 Task: Choose the typings option in the analysis stub path.
Action: Mouse moved to (26, 628)
Screenshot: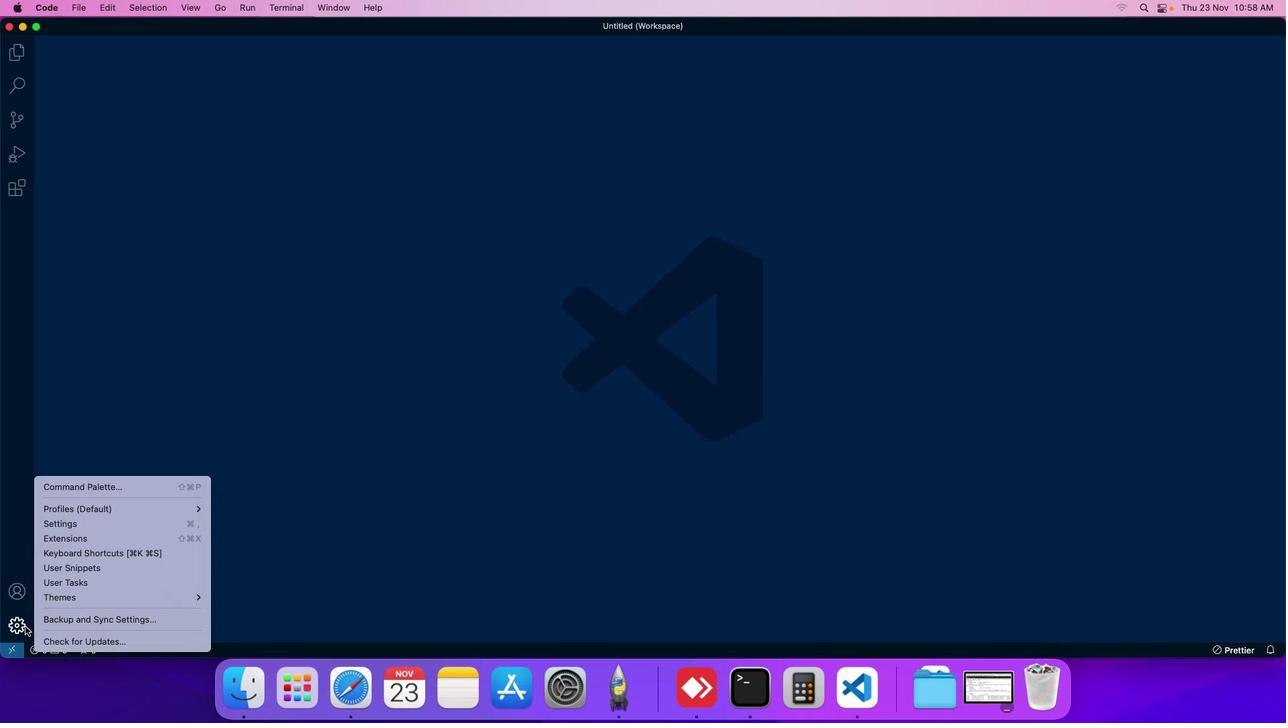 
Action: Mouse pressed left at (26, 628)
Screenshot: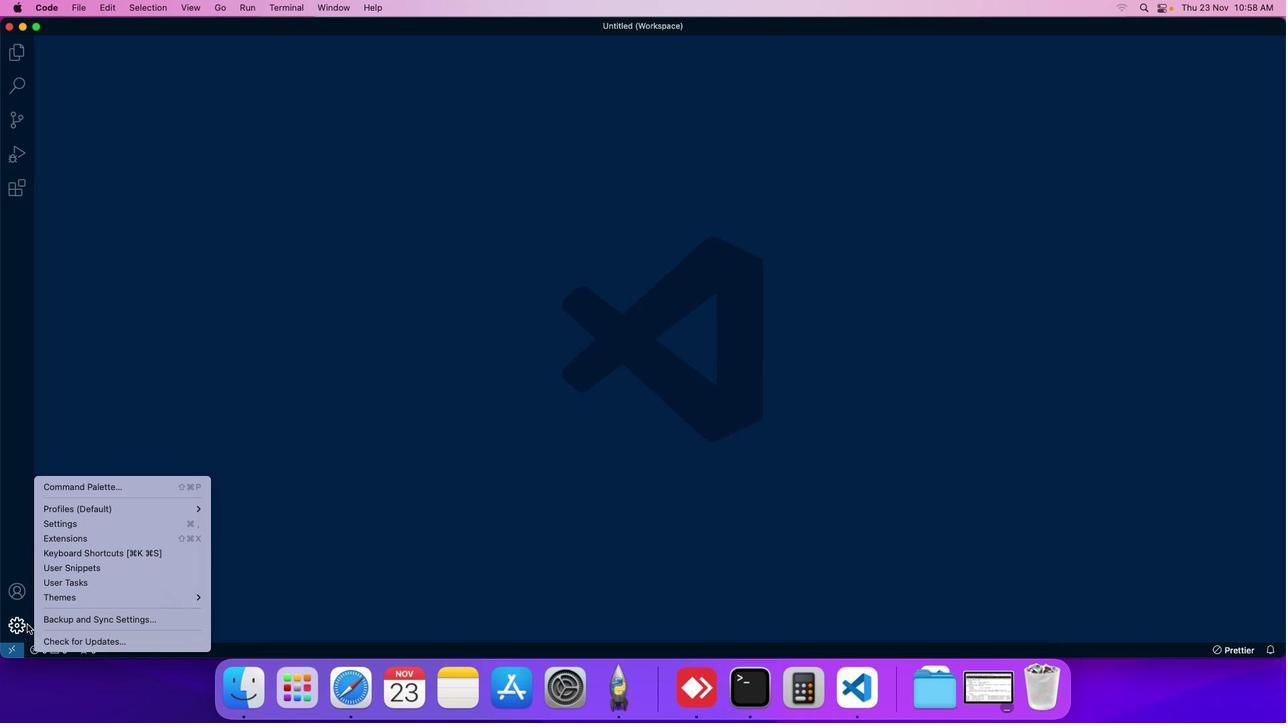 
Action: Mouse moved to (80, 525)
Screenshot: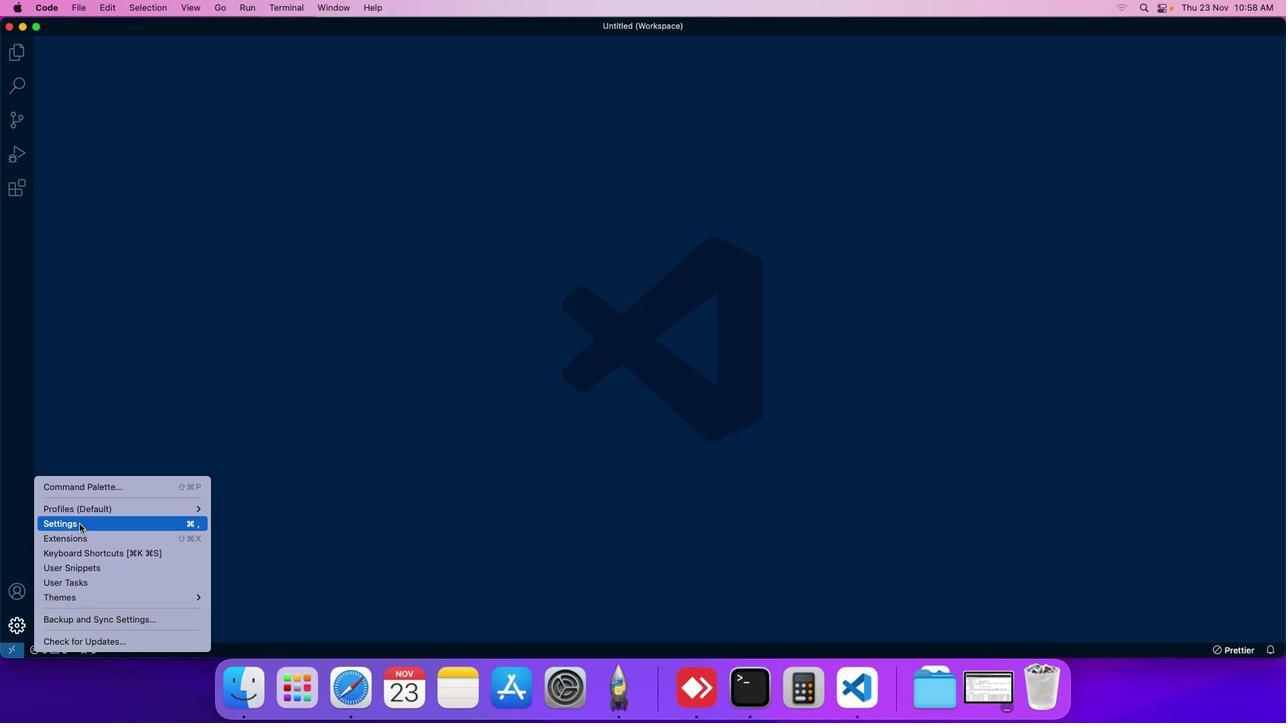 
Action: Mouse pressed left at (80, 525)
Screenshot: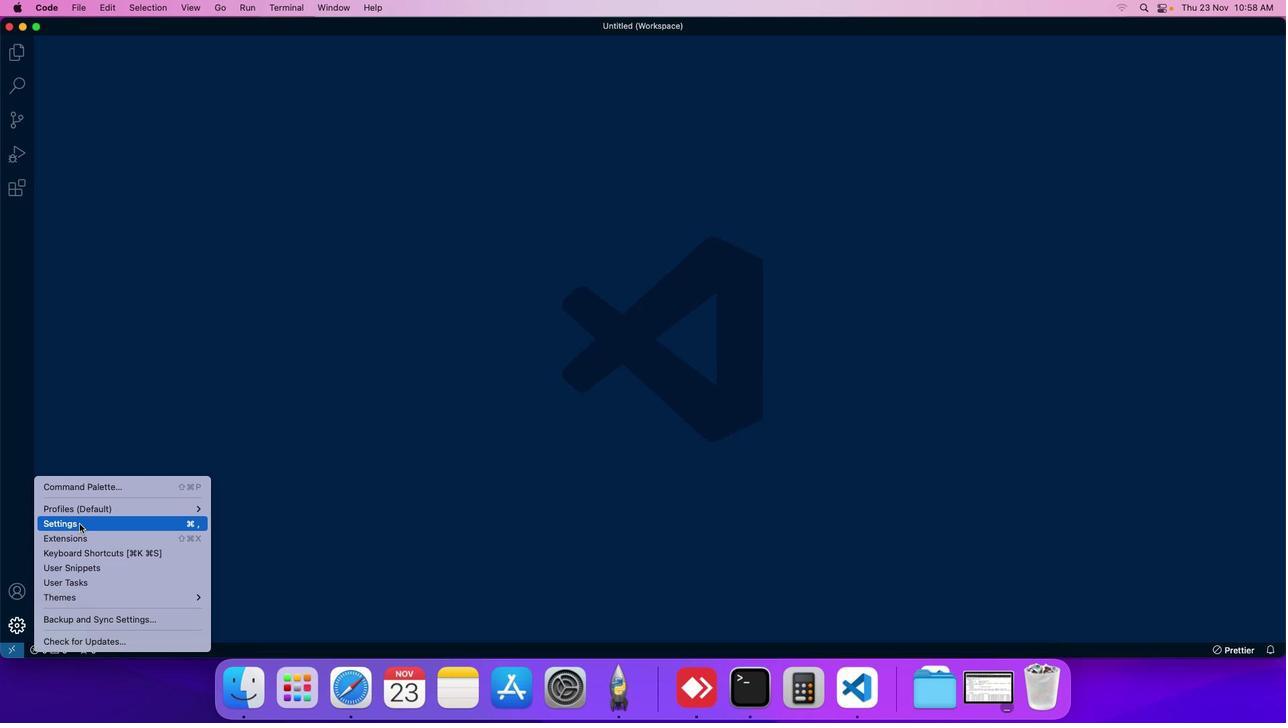 
Action: Mouse moved to (322, 103)
Screenshot: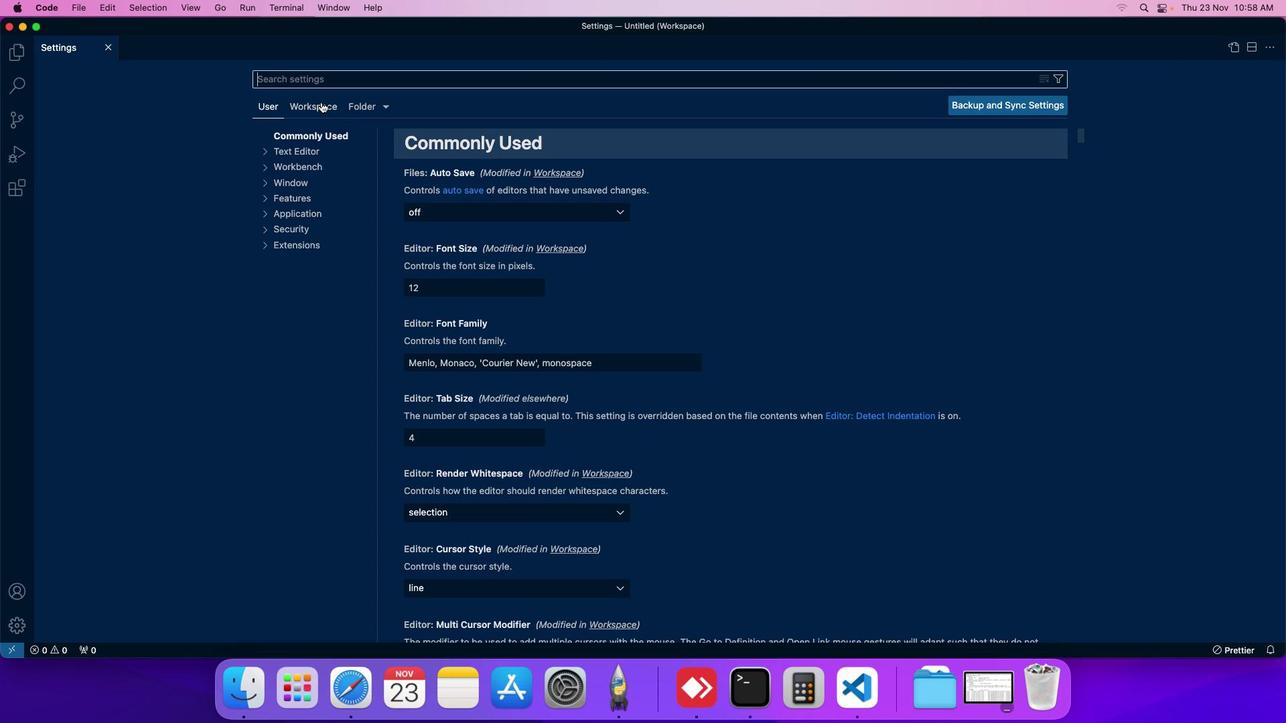 
Action: Mouse pressed left at (322, 103)
Screenshot: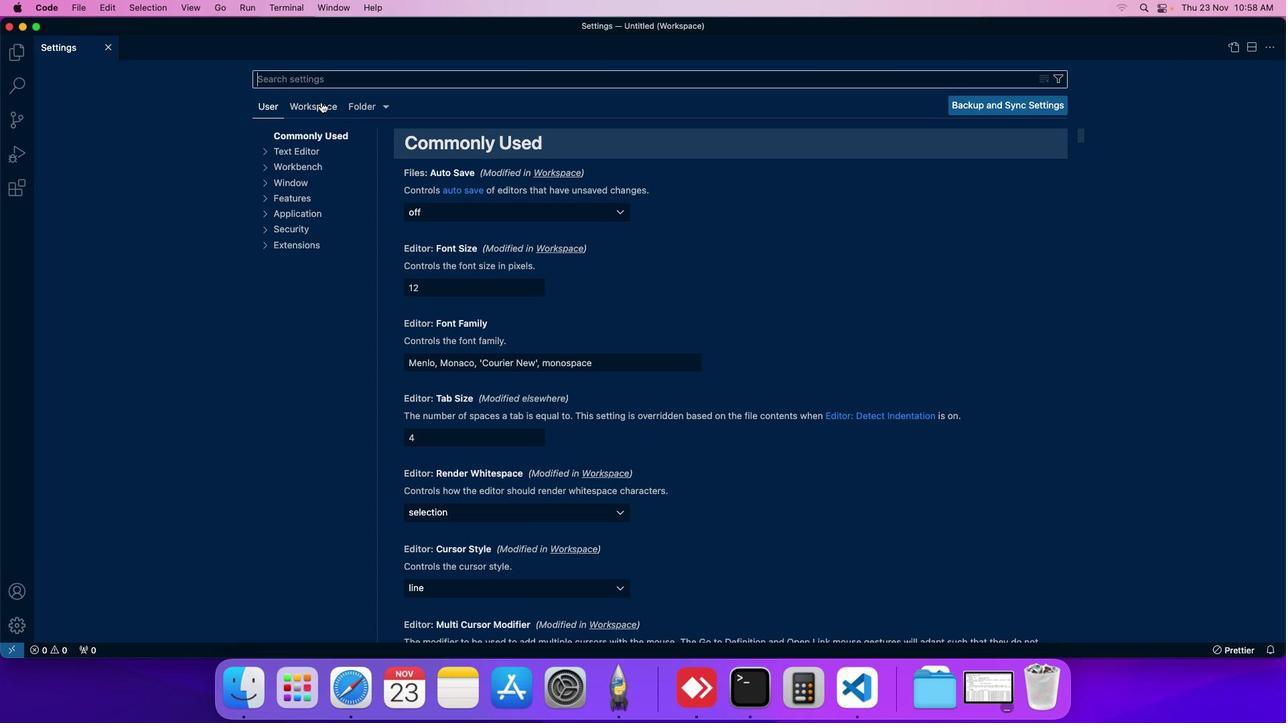 
Action: Mouse moved to (299, 229)
Screenshot: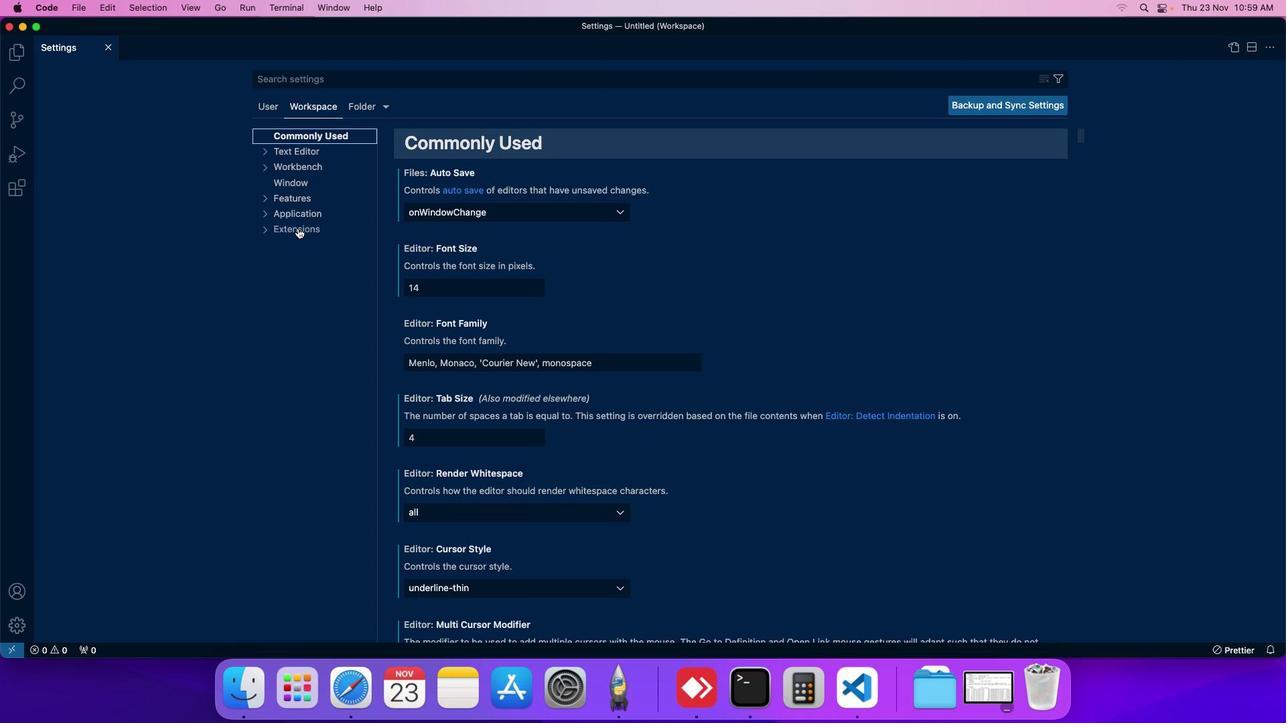 
Action: Mouse pressed left at (299, 229)
Screenshot: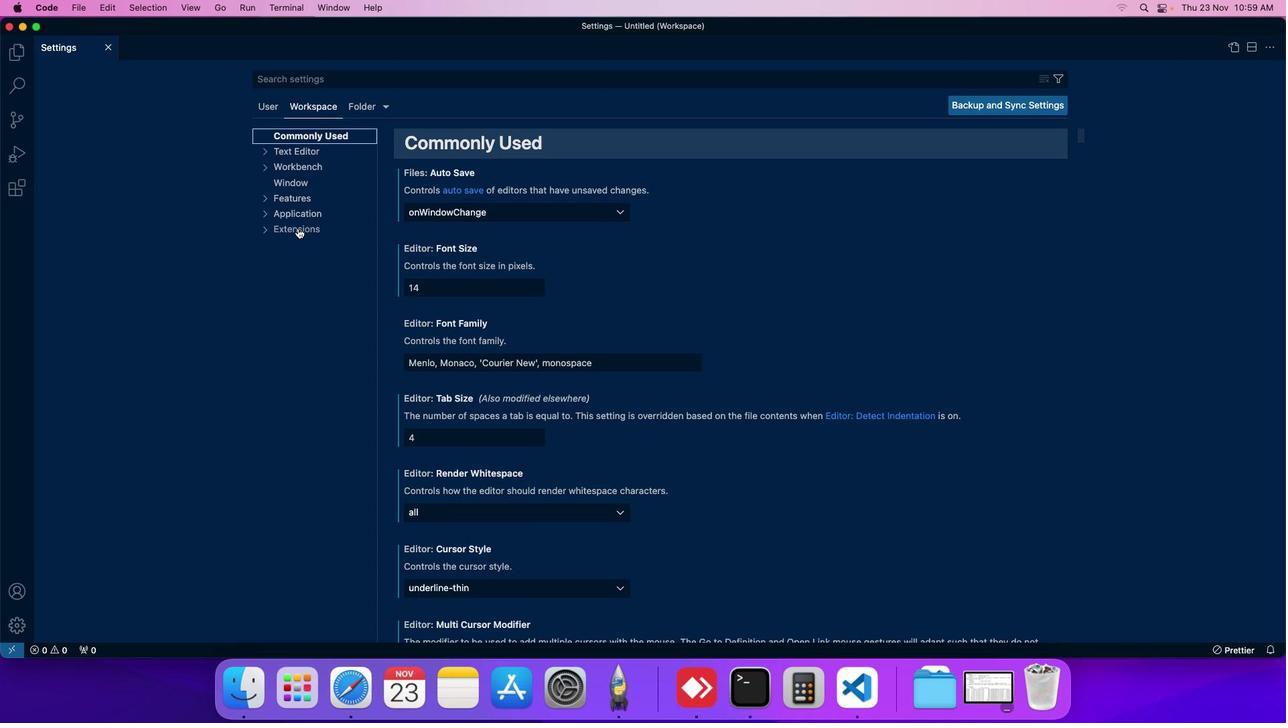
Action: Mouse moved to (330, 512)
Screenshot: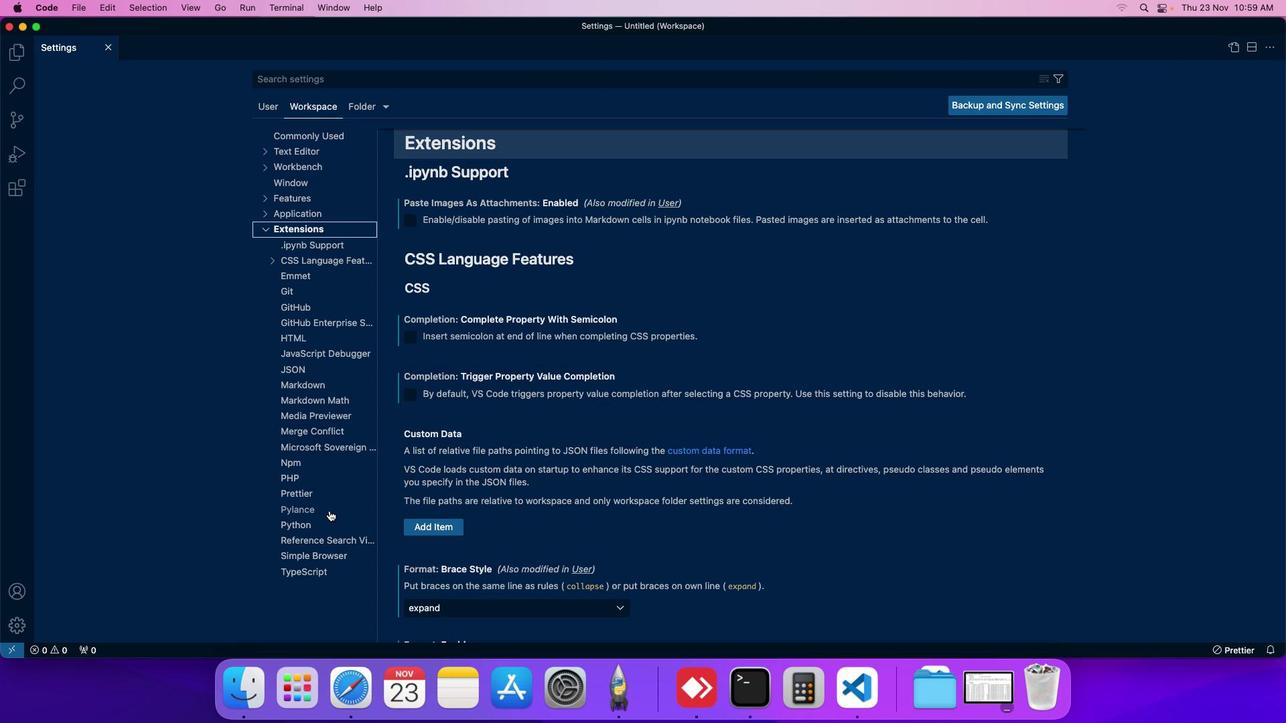 
Action: Mouse pressed left at (330, 512)
Screenshot: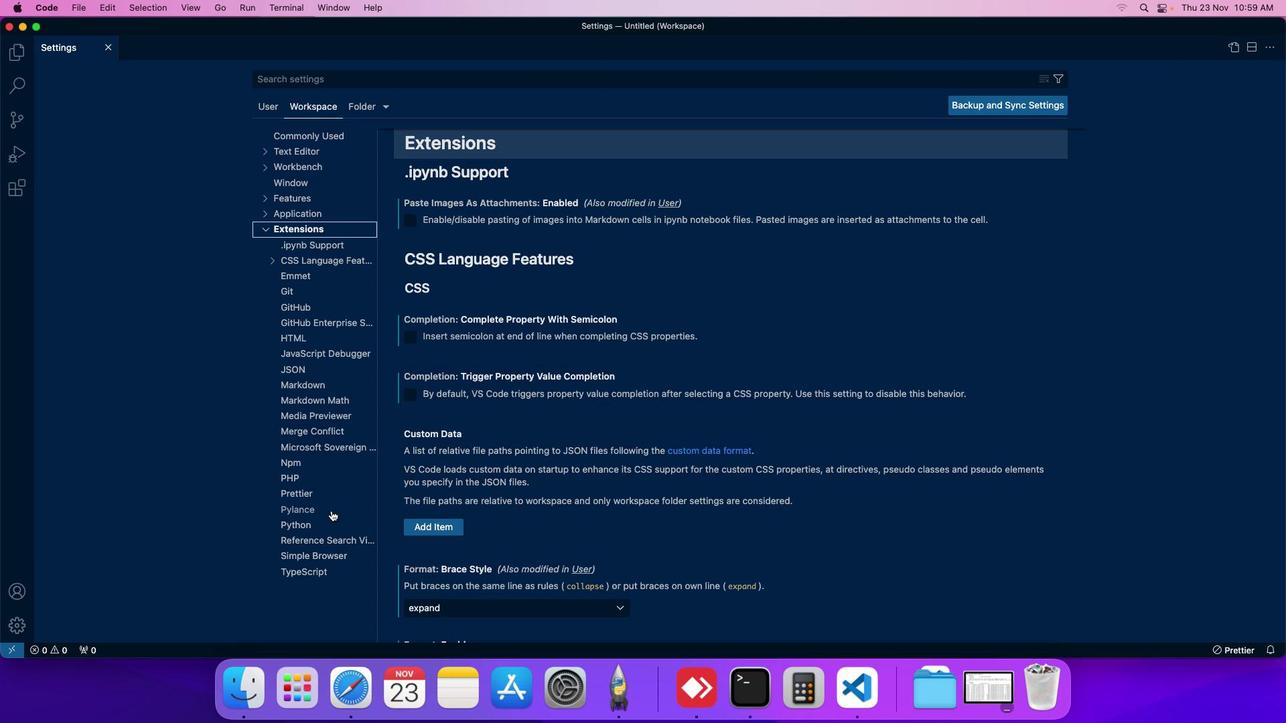 
Action: Mouse moved to (497, 509)
Screenshot: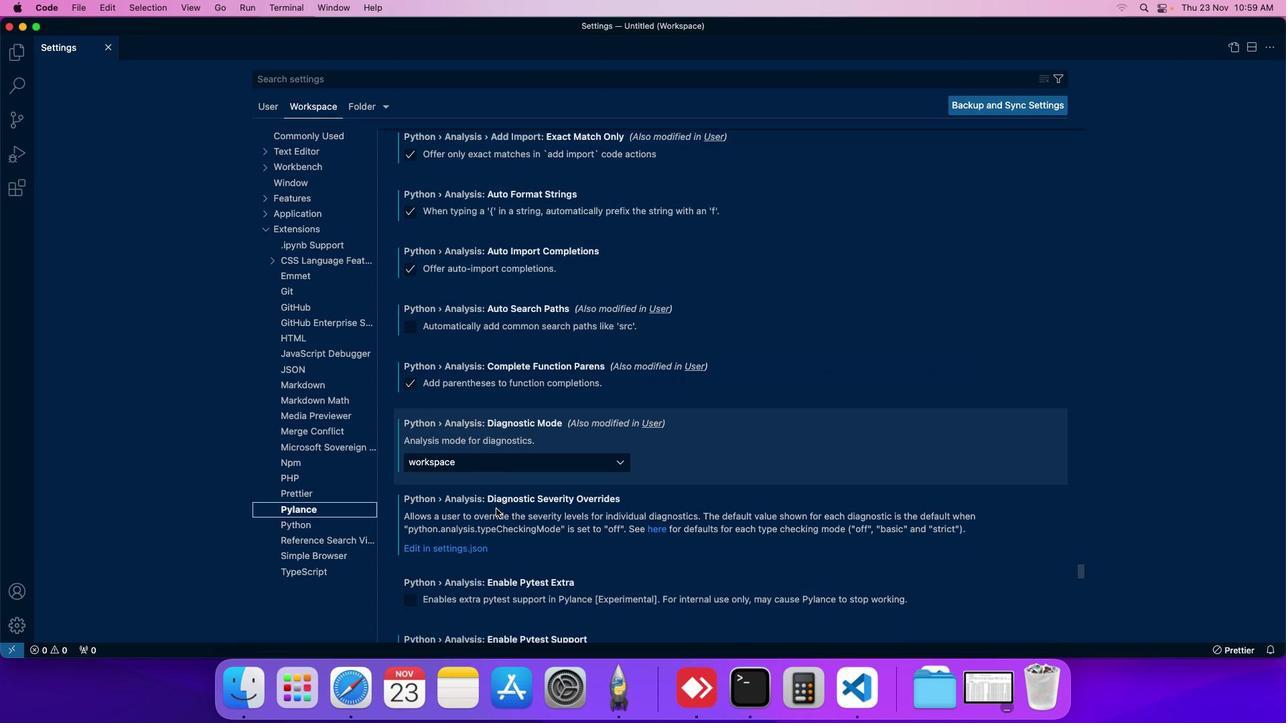 
Action: Mouse scrolled (497, 509) with delta (1, 0)
Screenshot: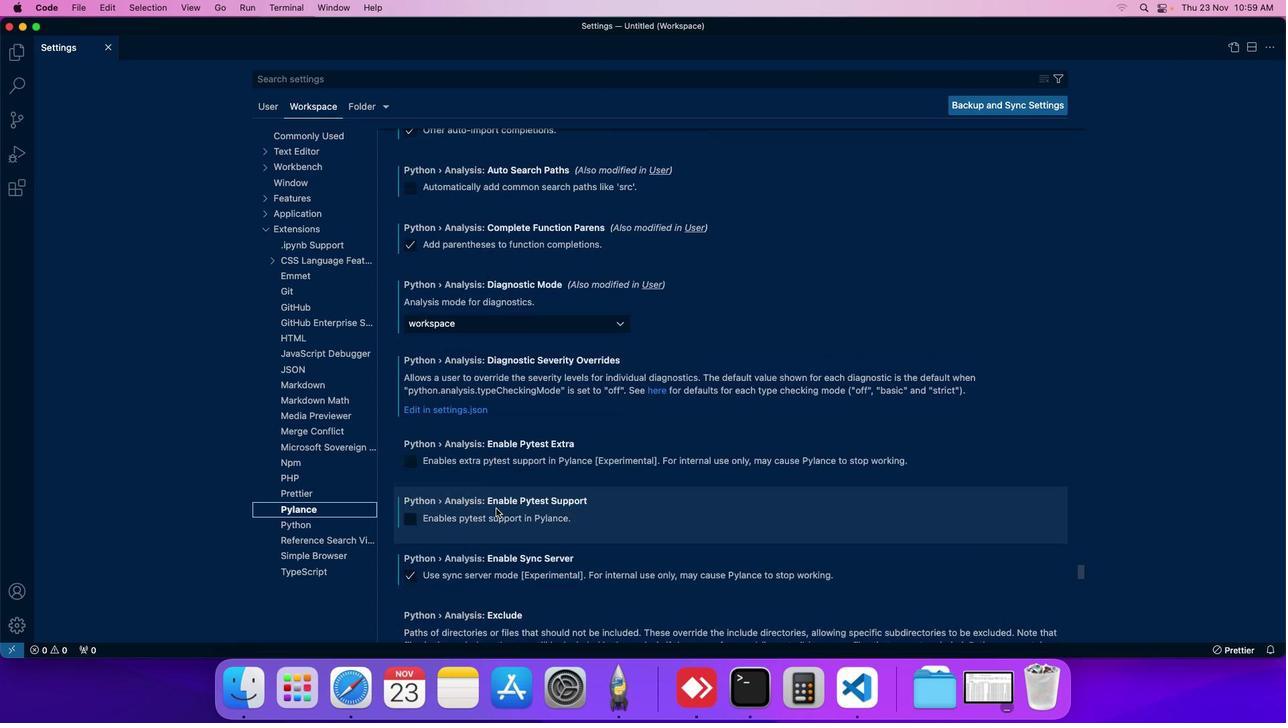 
Action: Mouse scrolled (497, 509) with delta (1, 0)
Screenshot: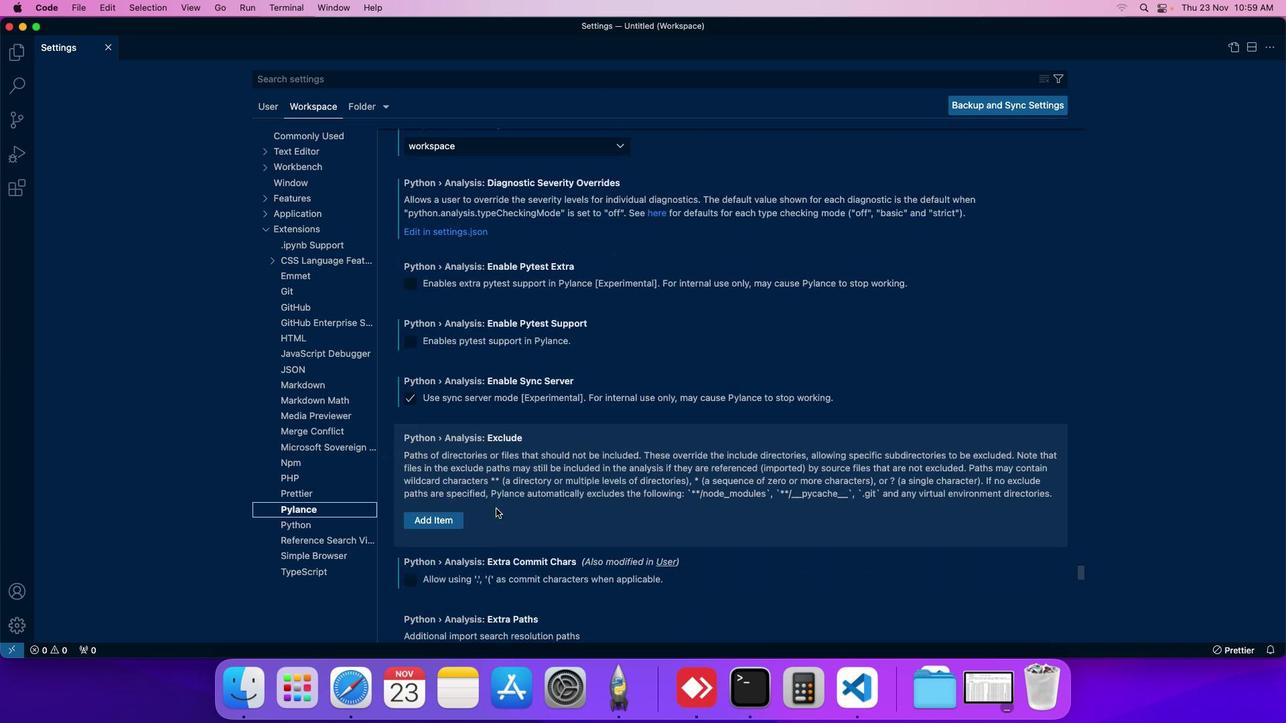 
Action: Mouse moved to (497, 509)
Screenshot: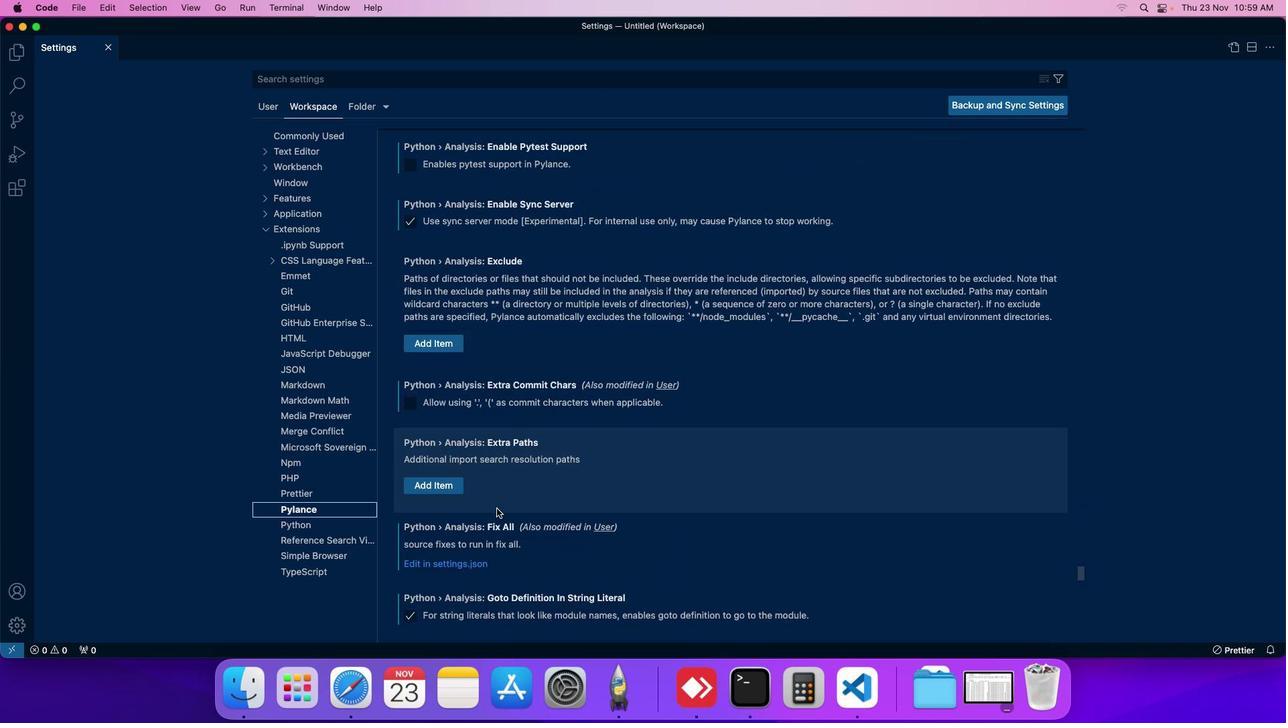 
Action: Mouse scrolled (497, 509) with delta (1, 0)
Screenshot: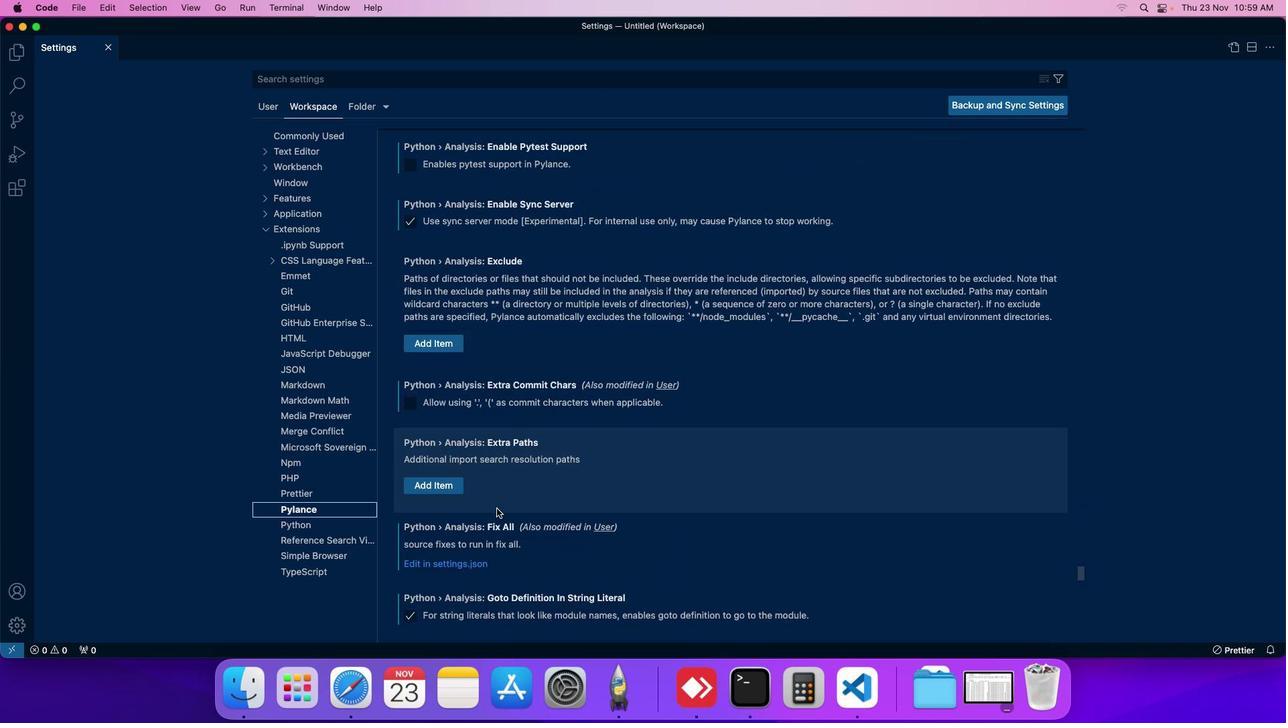 
Action: Mouse scrolled (497, 509) with delta (1, 0)
Screenshot: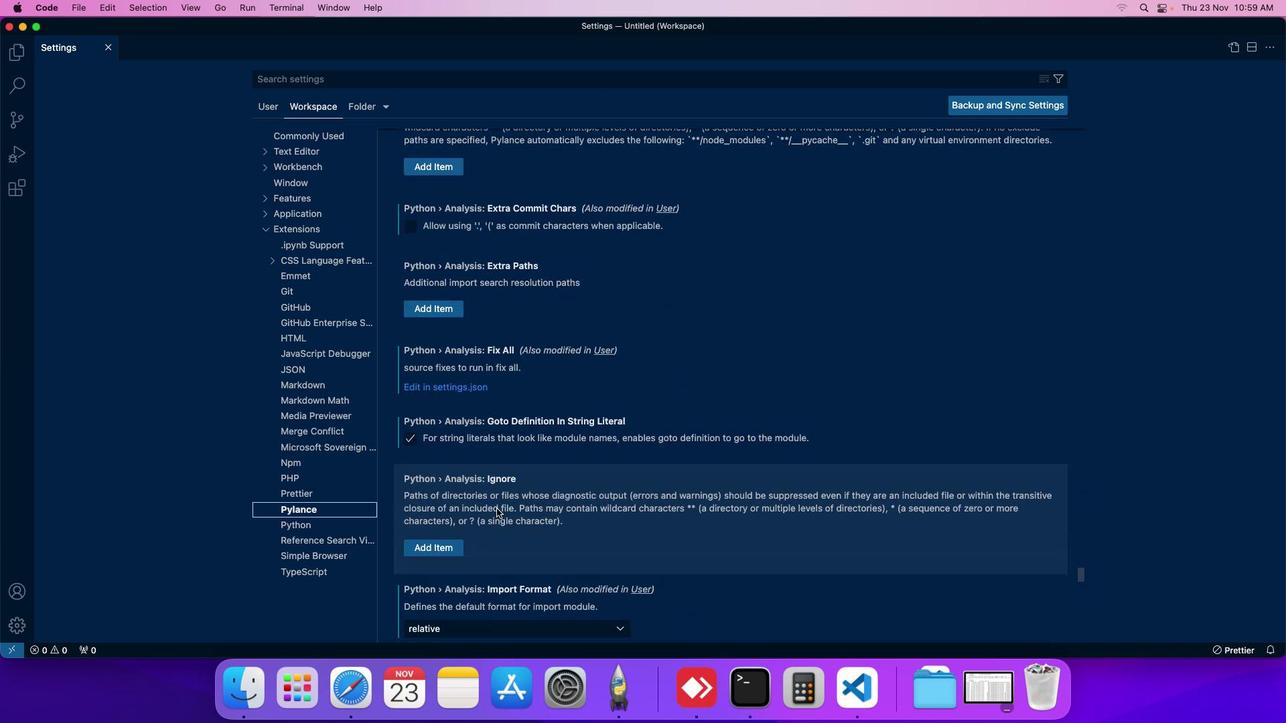 
Action: Mouse moved to (497, 510)
Screenshot: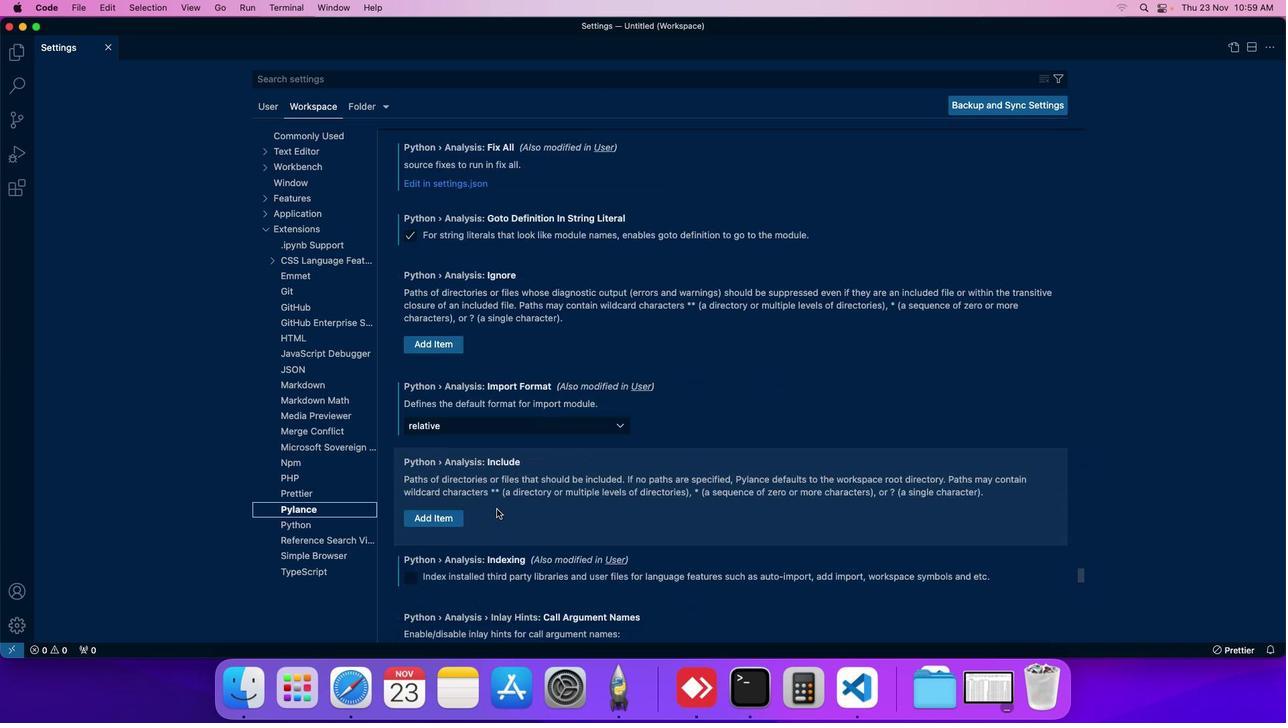 
Action: Mouse scrolled (497, 510) with delta (1, 0)
Screenshot: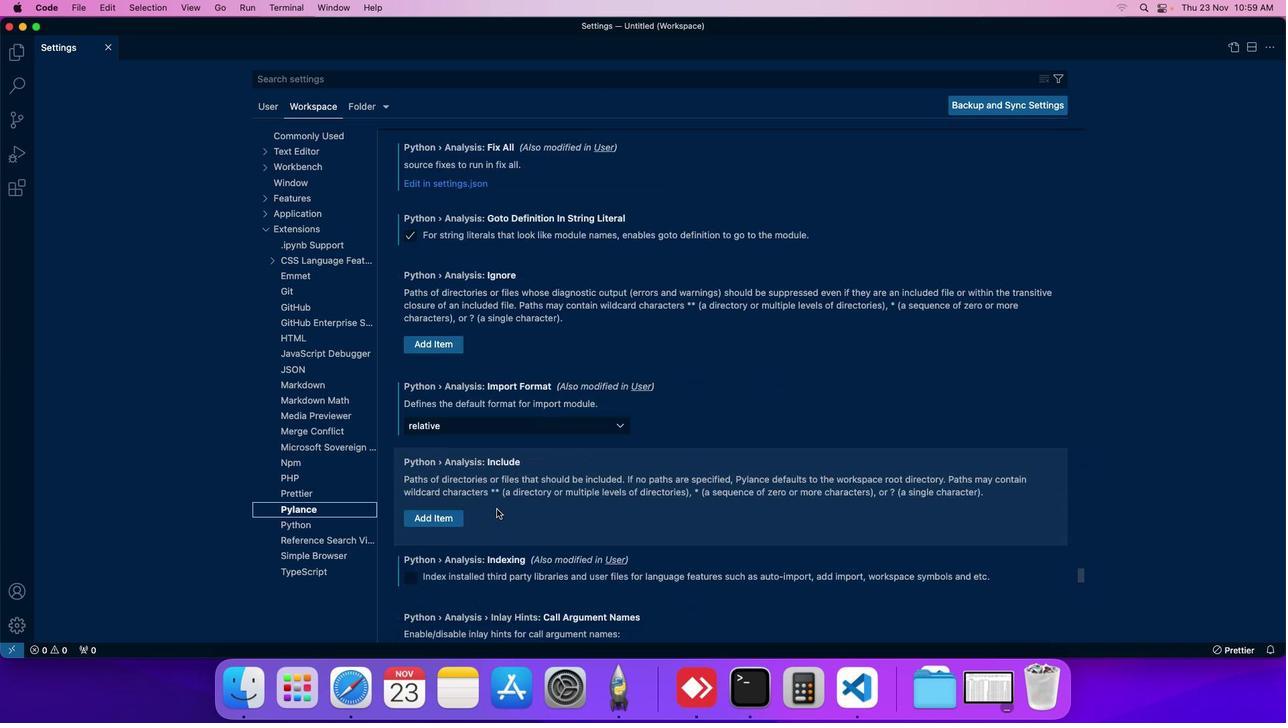 
Action: Mouse moved to (497, 511)
Screenshot: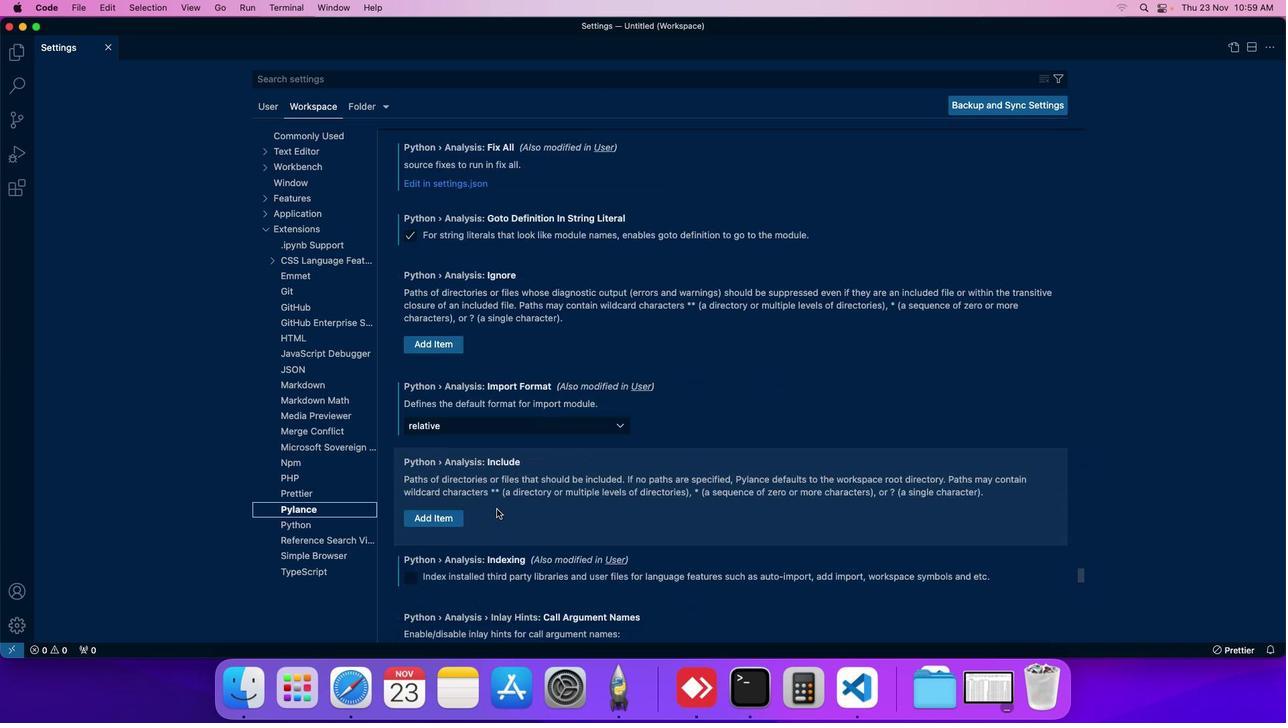 
Action: Mouse scrolled (497, 511) with delta (1, 0)
Screenshot: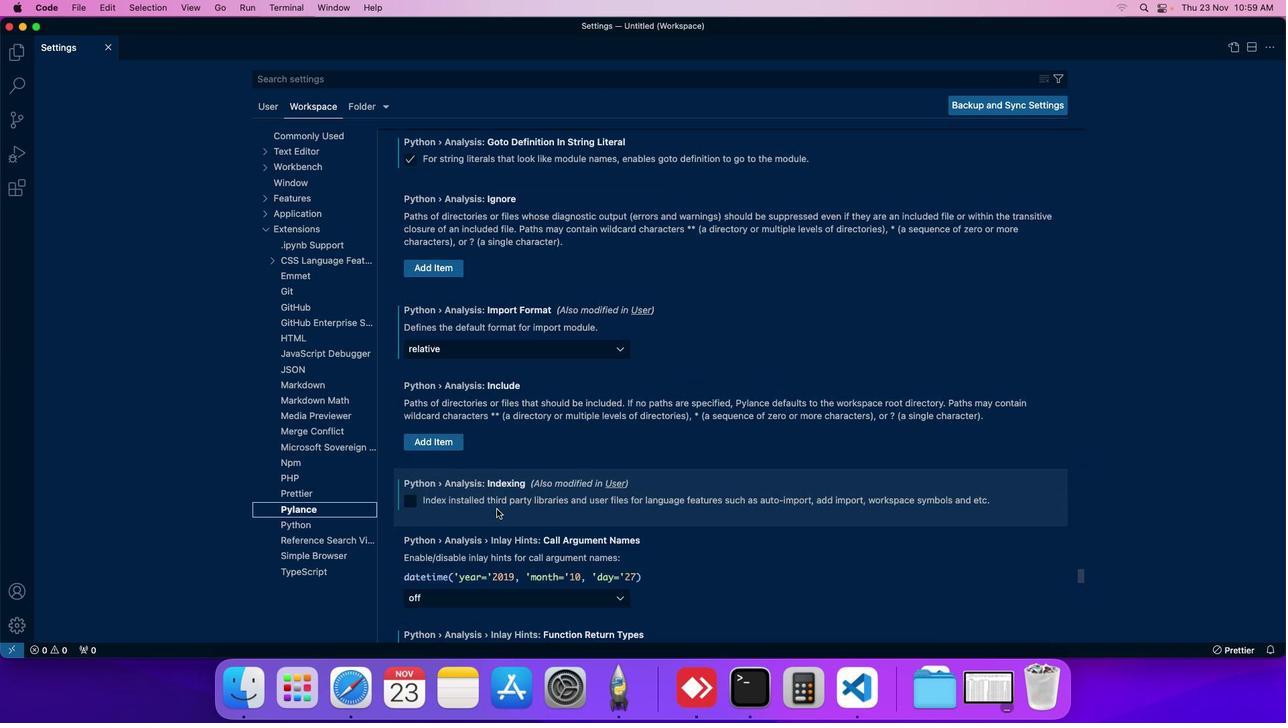 
Action: Mouse scrolled (497, 511) with delta (1, 0)
Screenshot: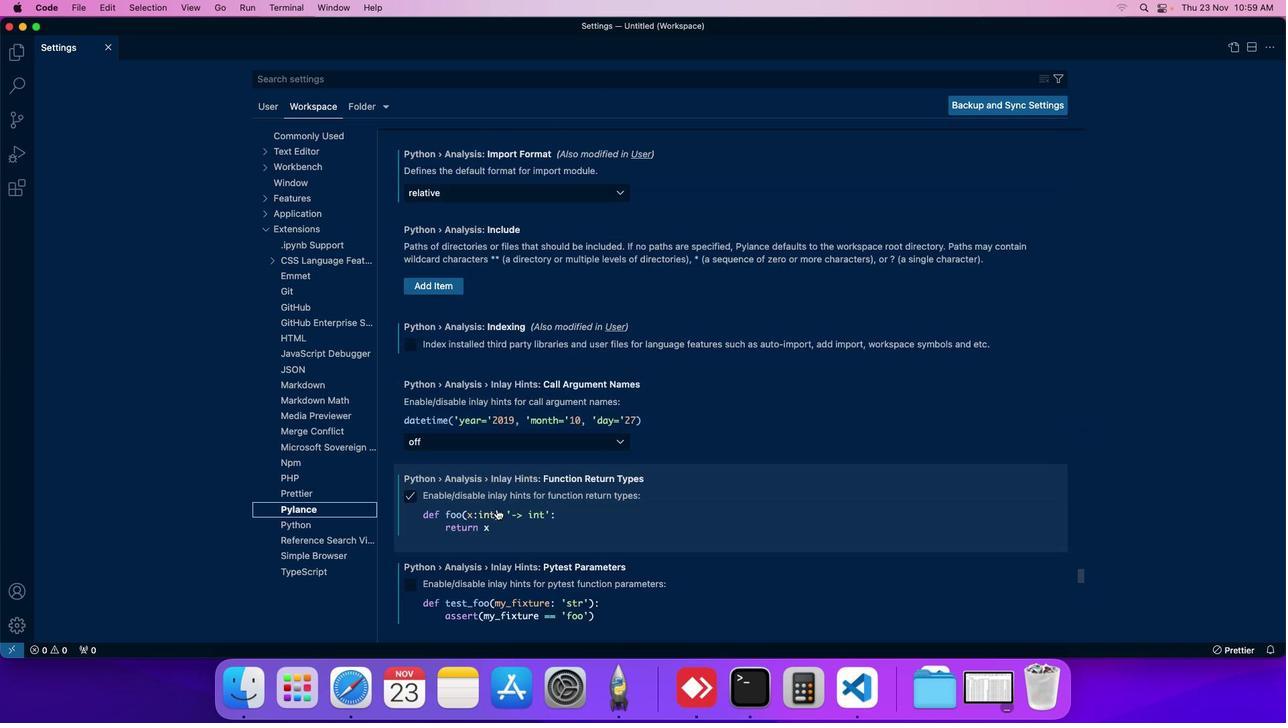 
Action: Mouse scrolled (497, 511) with delta (1, 0)
Screenshot: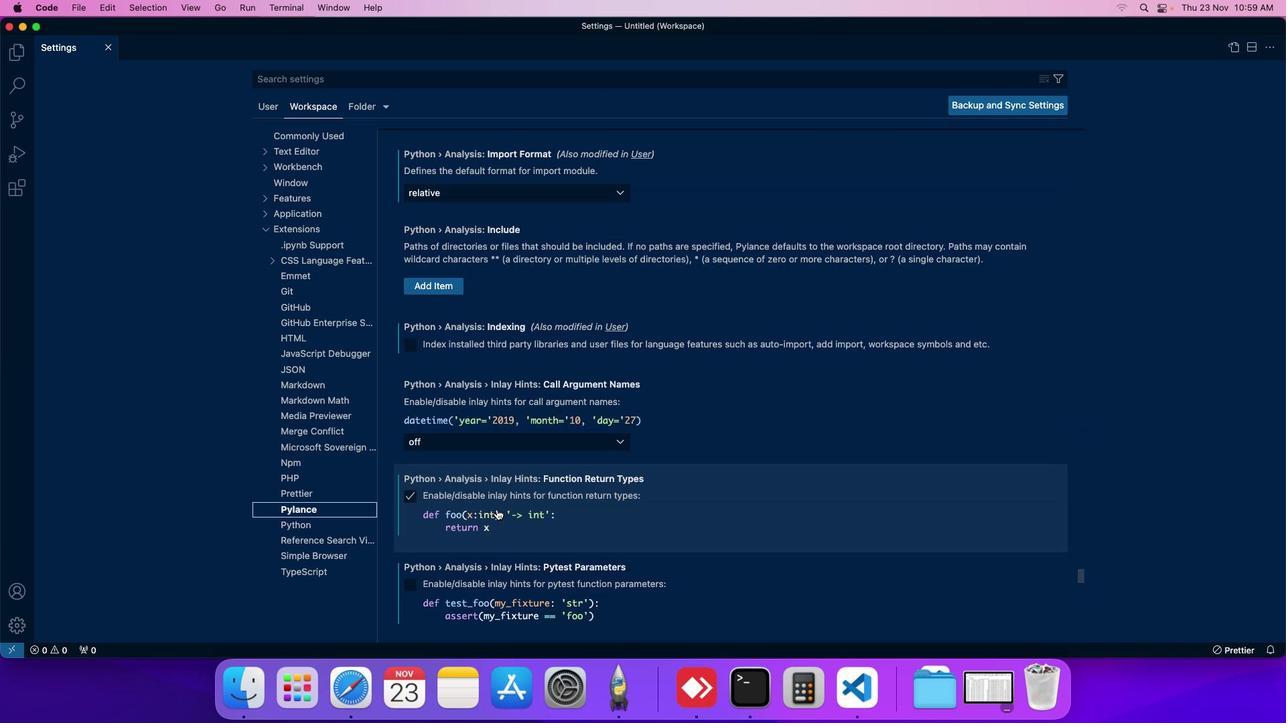 
Action: Mouse scrolled (497, 511) with delta (1, 0)
Screenshot: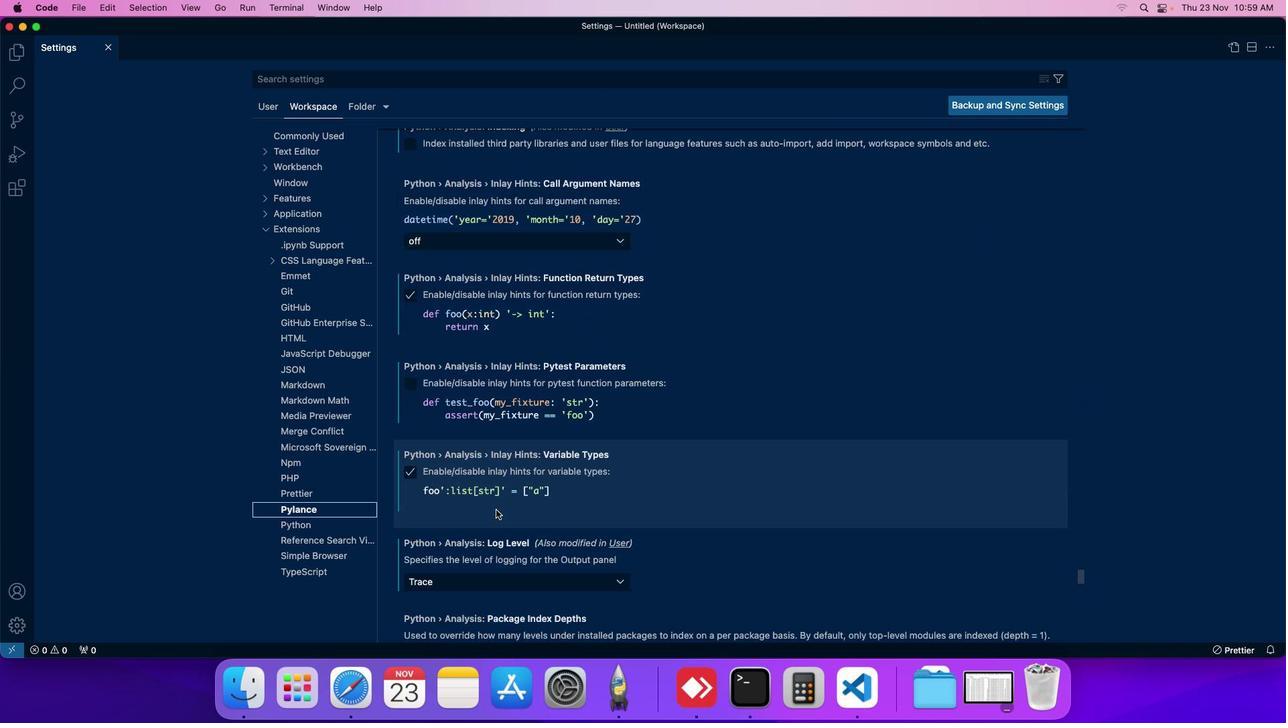 
Action: Mouse scrolled (497, 511) with delta (1, 0)
Screenshot: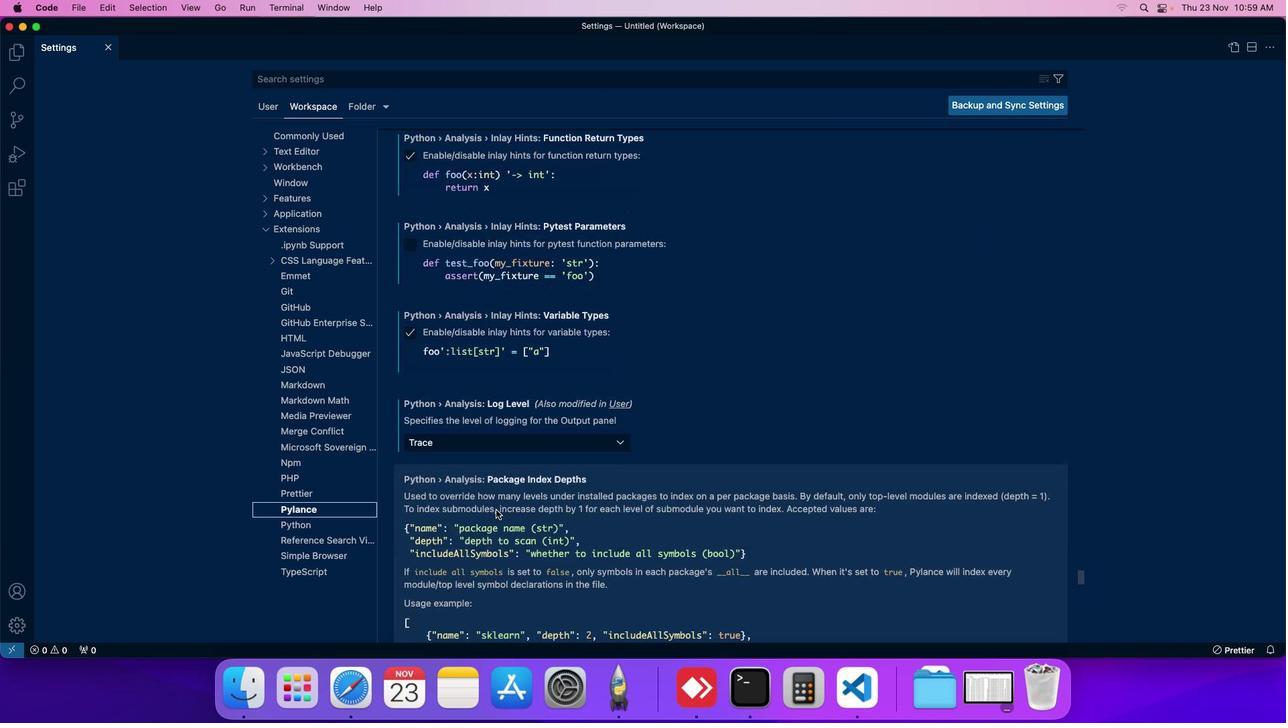 
Action: Mouse moved to (497, 511)
Screenshot: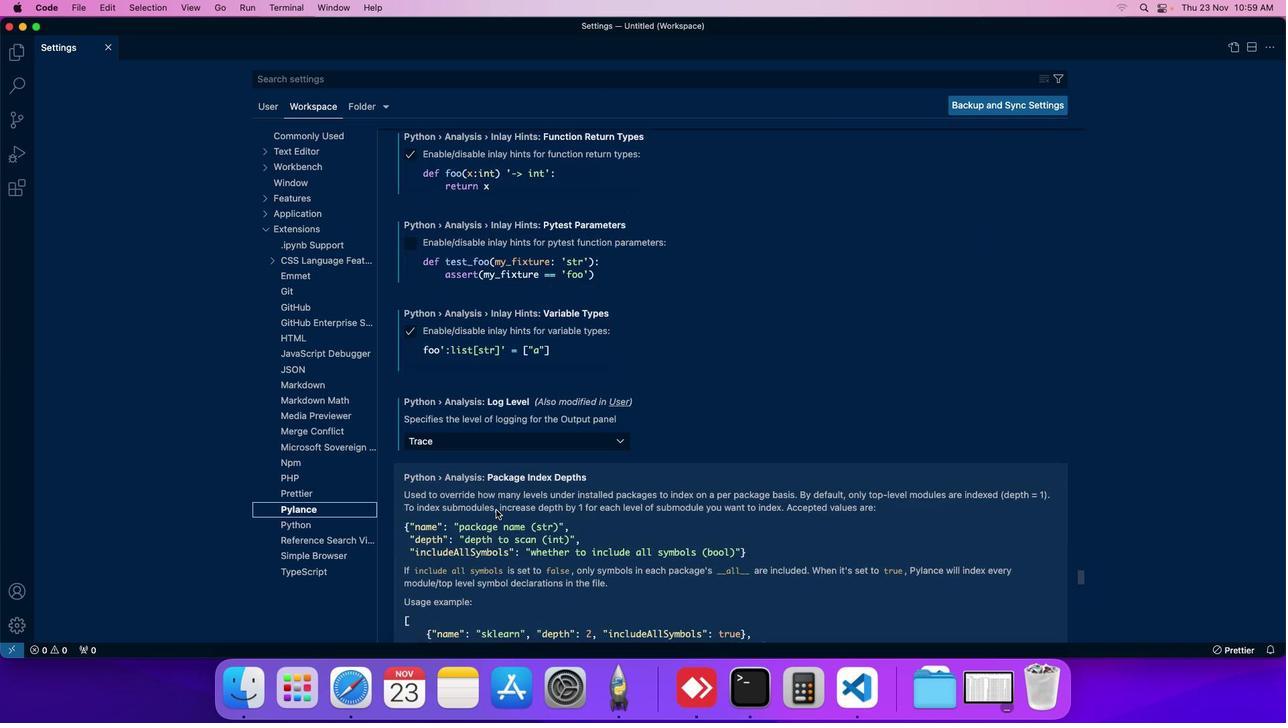 
Action: Mouse scrolled (497, 511) with delta (1, 0)
Screenshot: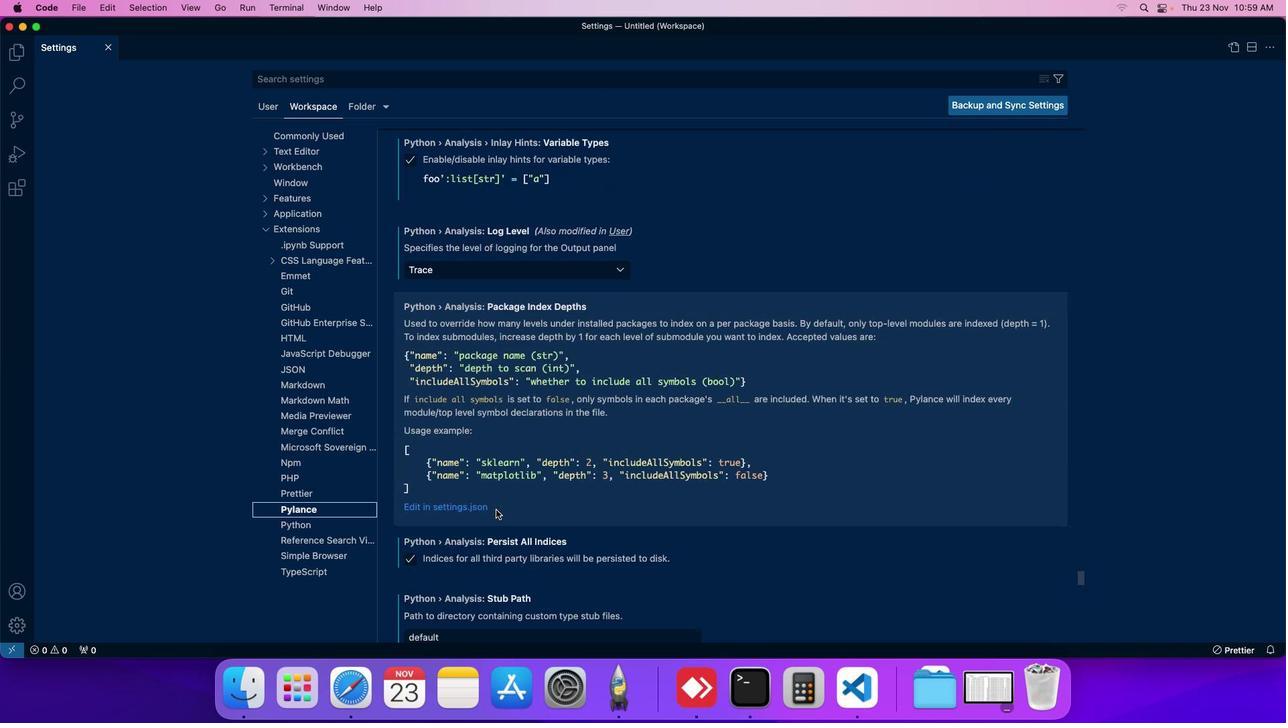 
Action: Mouse moved to (497, 511)
Screenshot: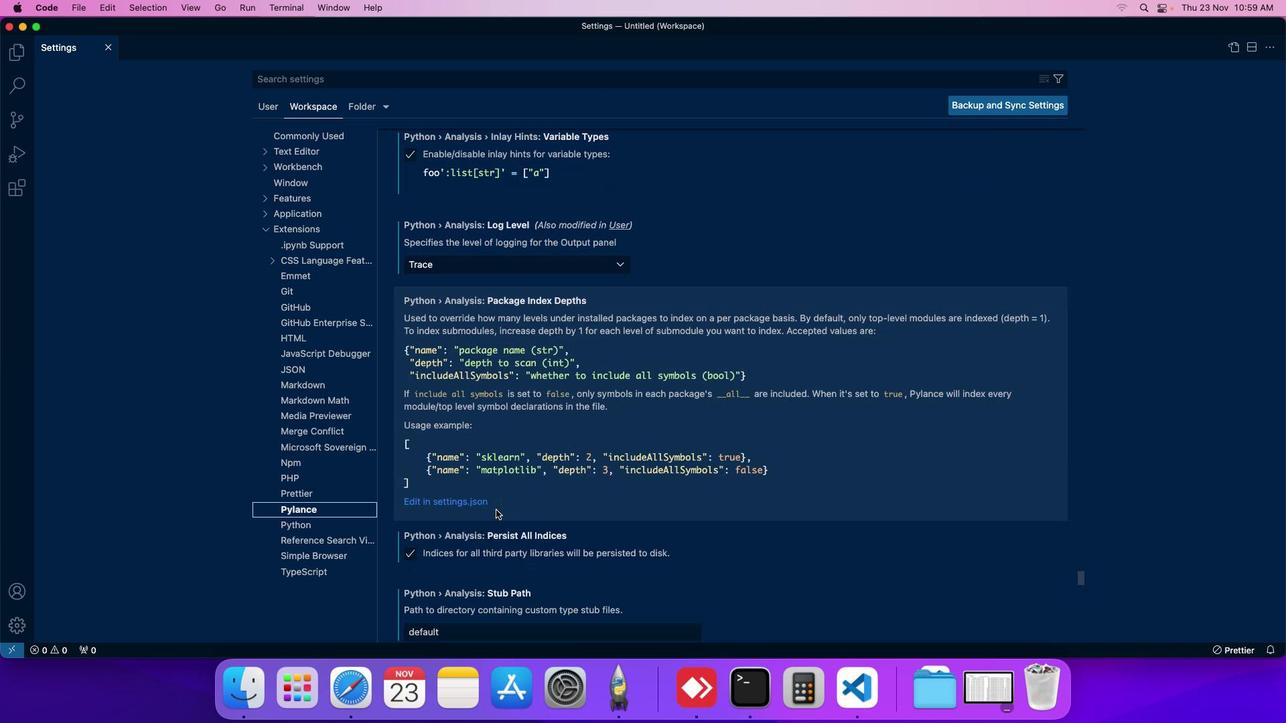 
Action: Mouse scrolled (497, 511) with delta (1, 0)
Screenshot: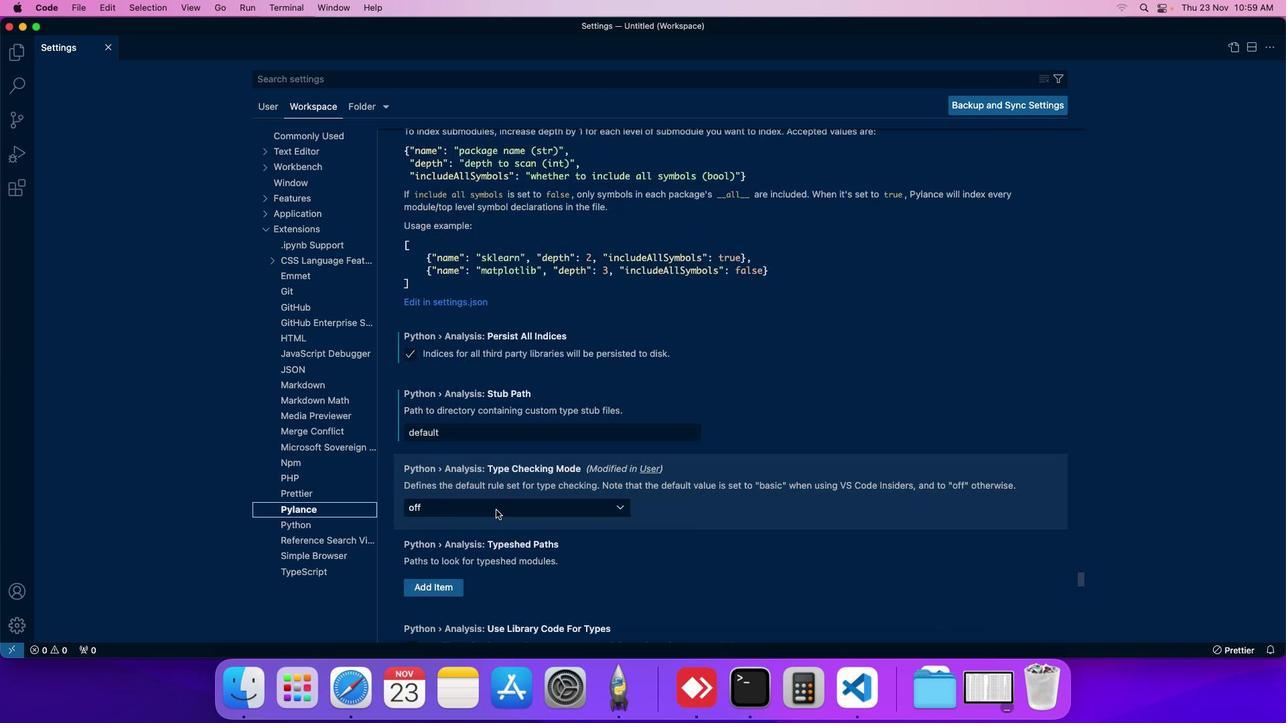 
Action: Mouse scrolled (497, 511) with delta (1, 0)
Screenshot: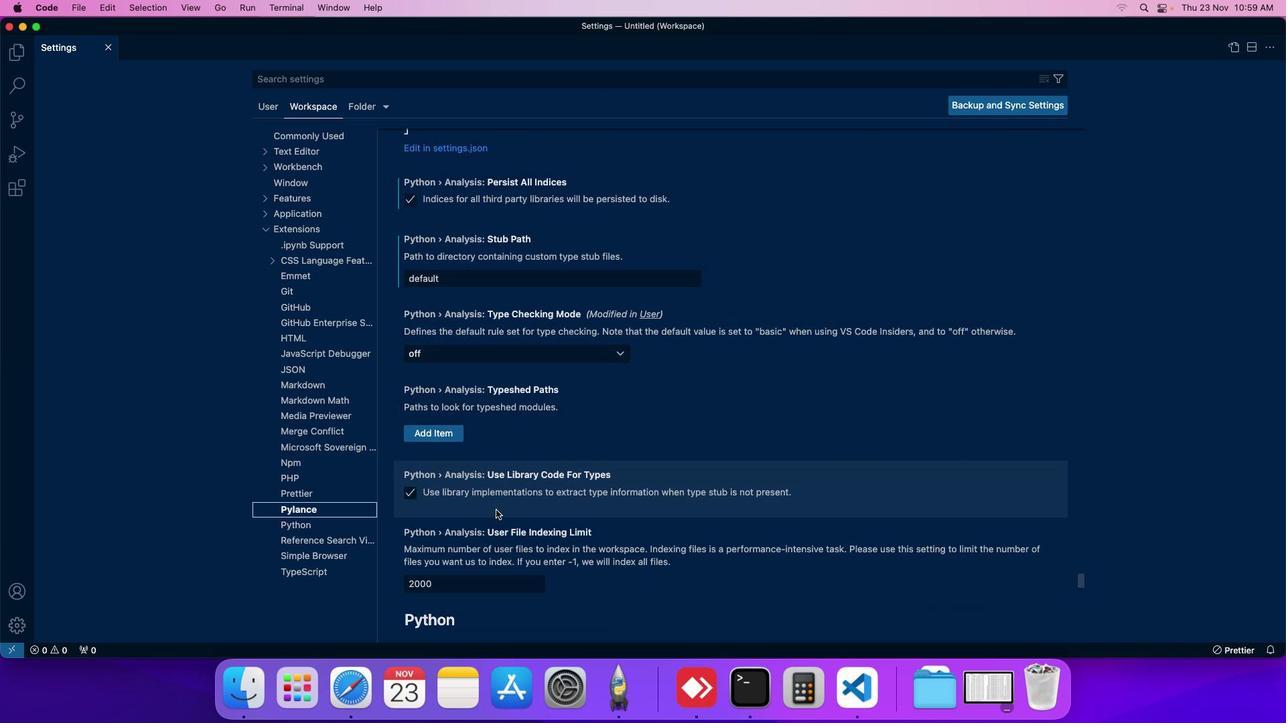 
Action: Mouse moved to (487, 284)
Screenshot: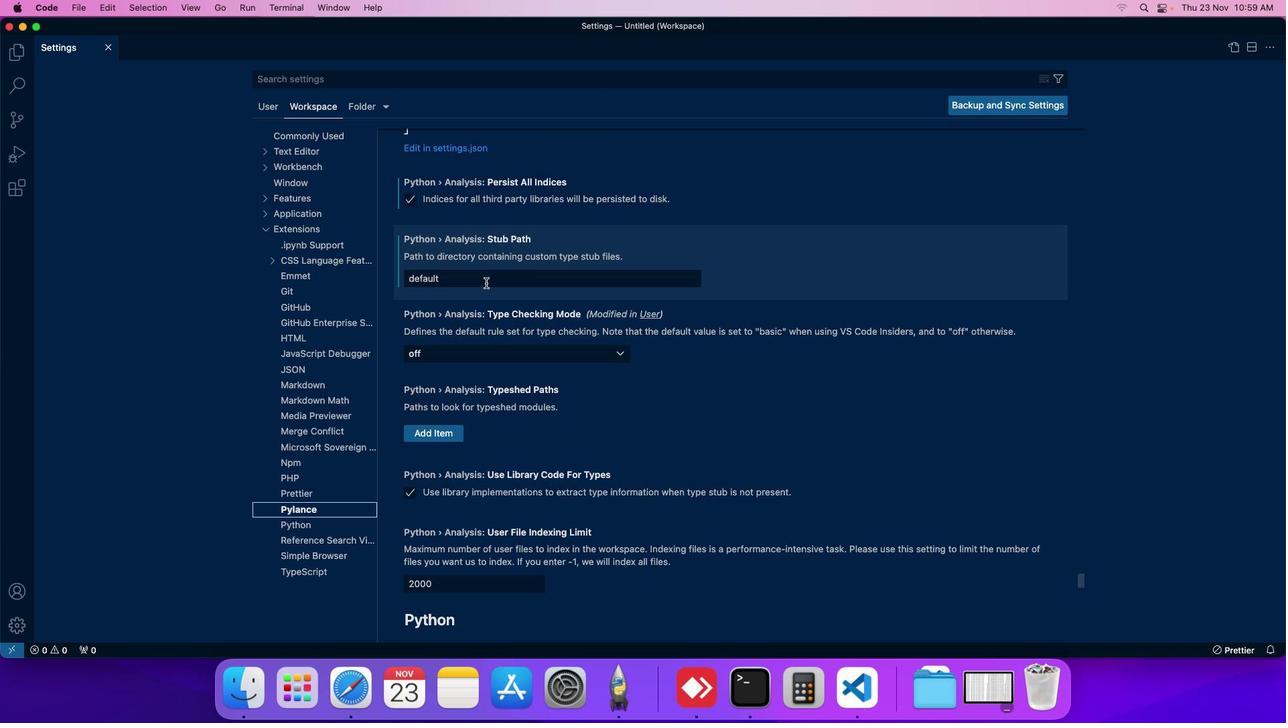 
Action: Mouse pressed left at (487, 284)
Screenshot: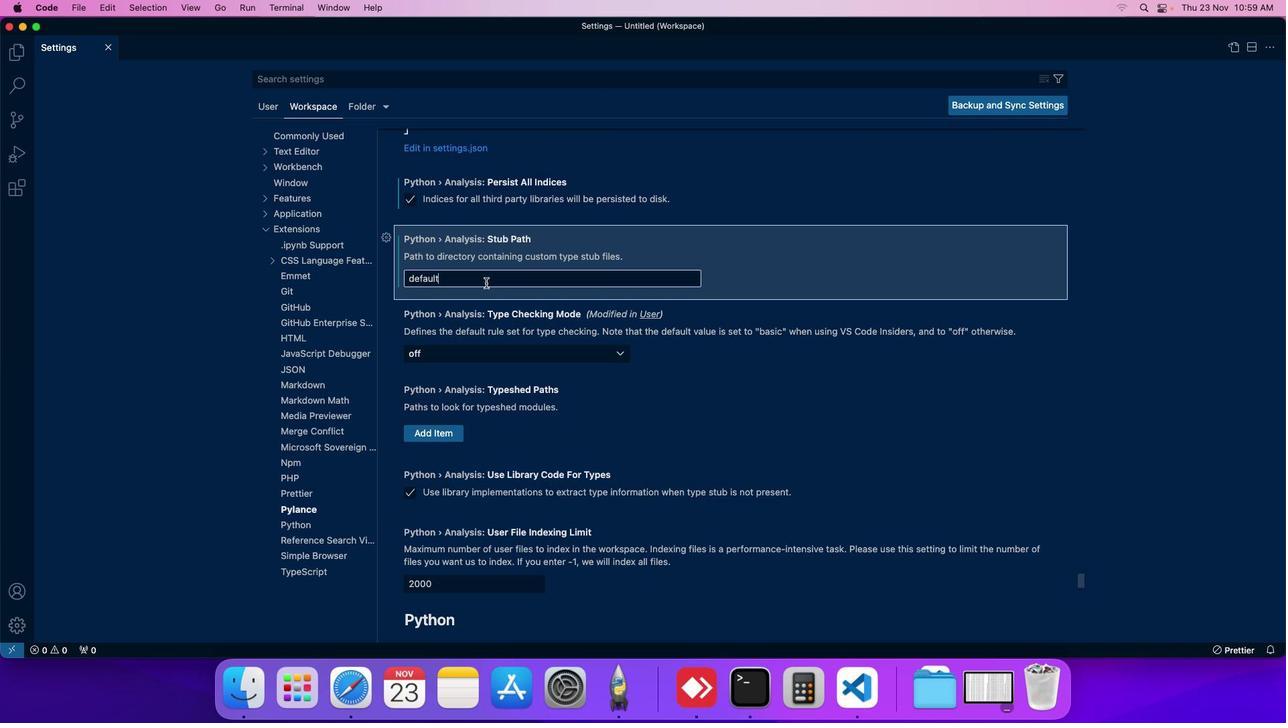 
Action: Key pressed Key.backspaceKey.backspaceKey.backspaceKey.backspaceKey.backspace't''y''p''i''n''g''d'Key.backspaceKey.backspaceKey.backspaceKey.backspaceKey.backspaceKey.backspaceKey.backspaceKey.backspaceKey.backspaceKey.backspaceKey.backspaceKey.backspace't''y''p''i''n''g''d'Key.backspace's'
Screenshot: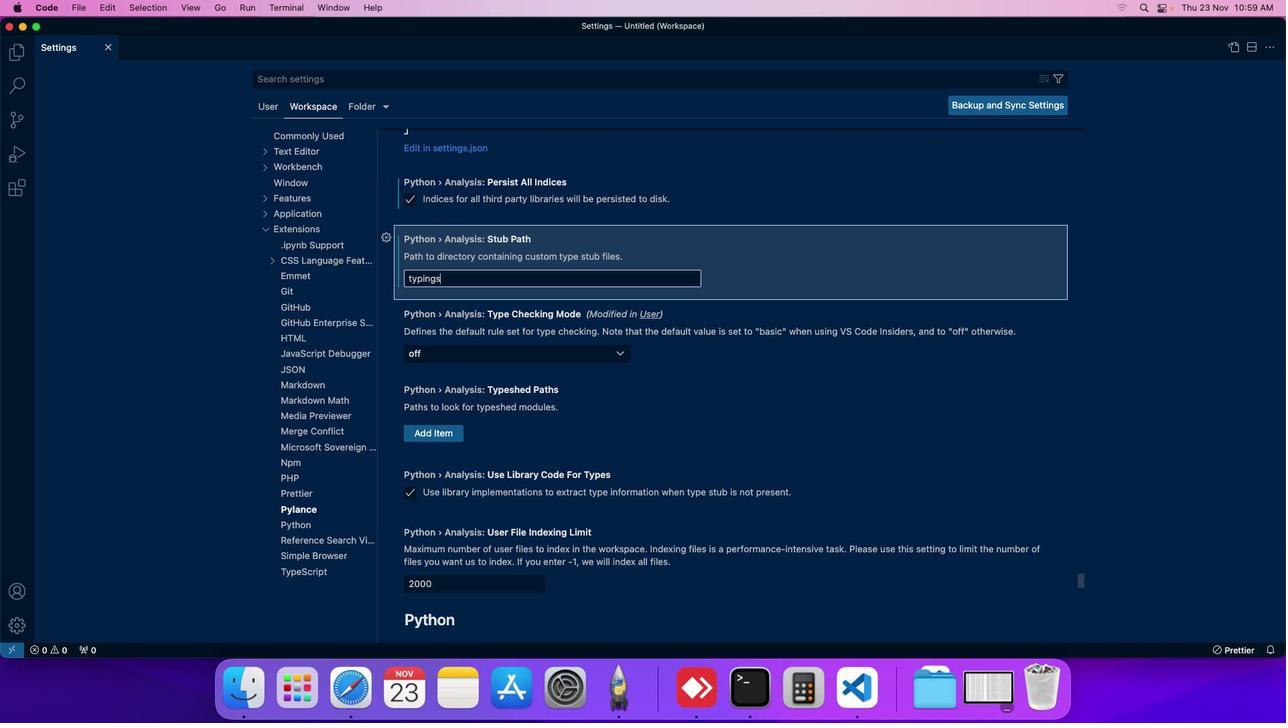
